Task: Create an event for the cooking demonstration.
Action: Mouse moved to (96, 182)
Screenshot: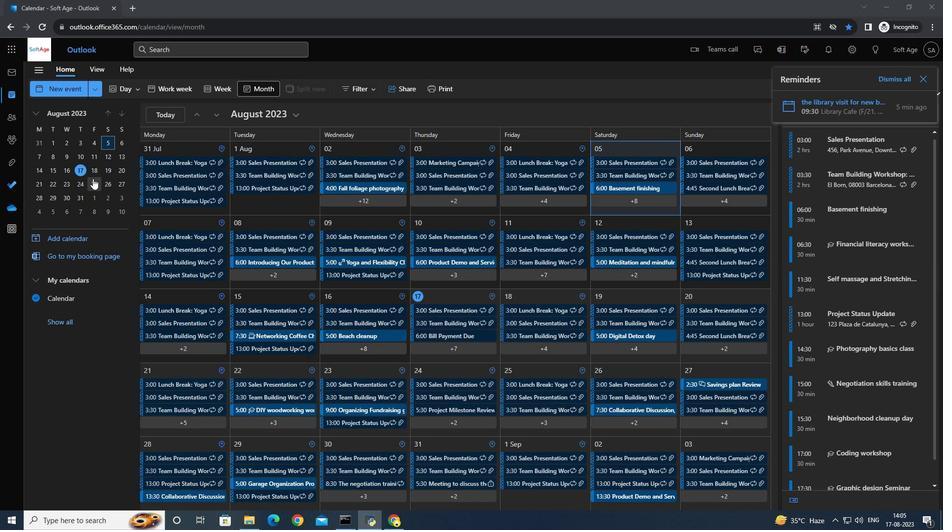 
Action: Mouse pressed left at (96, 182)
Screenshot: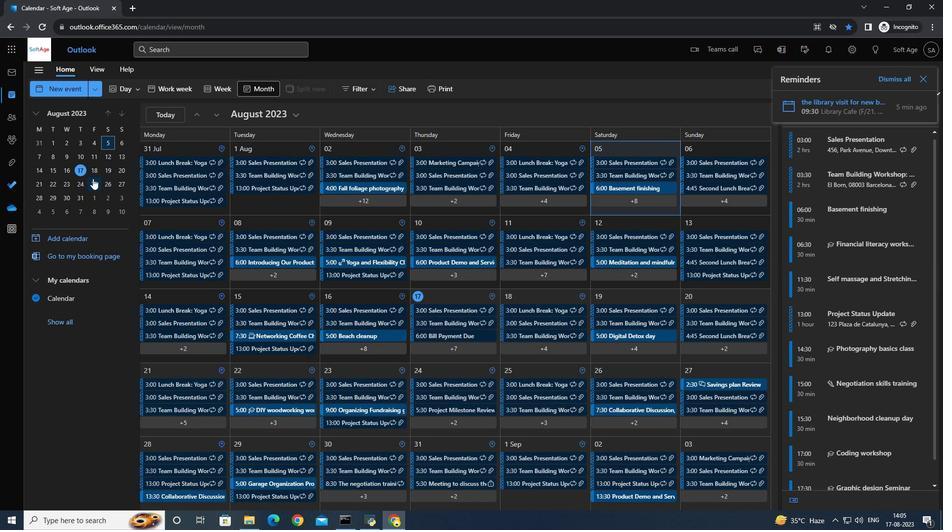 
Action: Mouse moved to (70, 91)
Screenshot: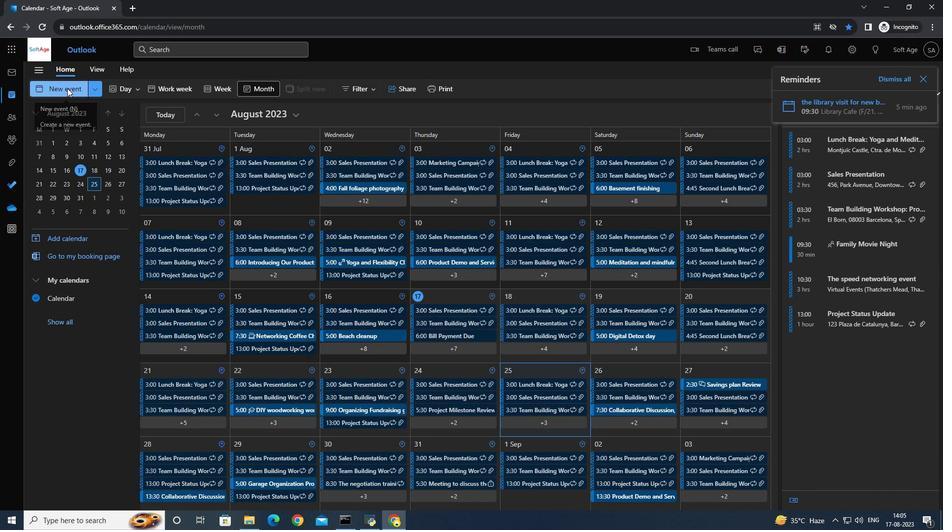 
Action: Mouse pressed left at (70, 91)
Screenshot: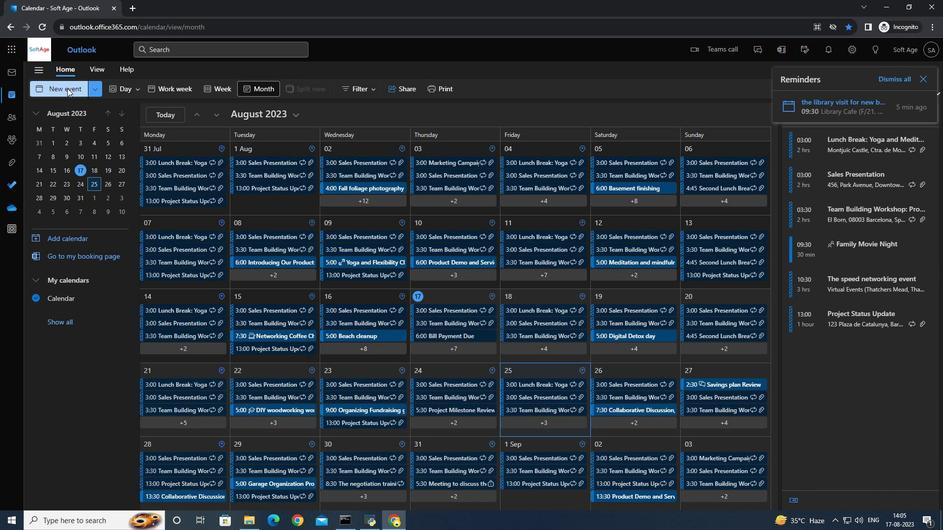 
Action: Mouse moved to (287, 158)
Screenshot: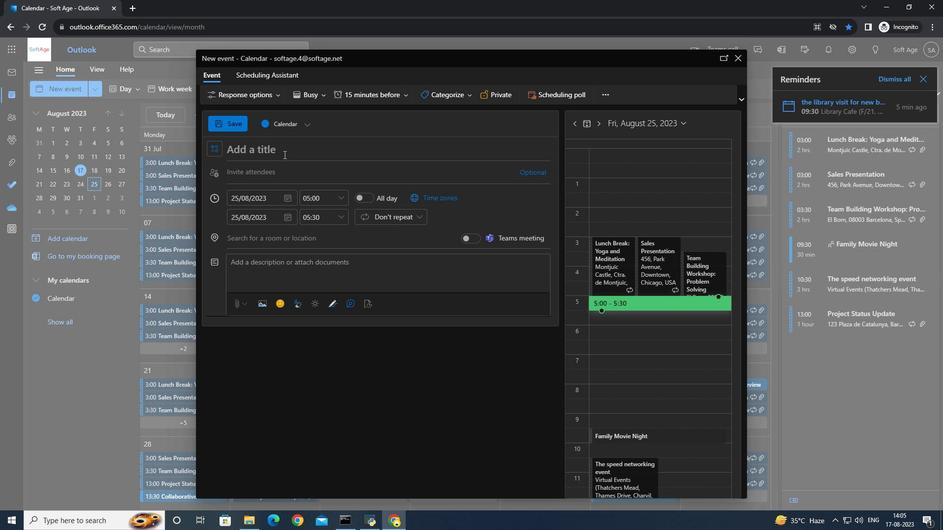 
Action: Key pressed <Key.caps_lock>C<Key.caps_lock>ooking<Key.space>demonstration
Screenshot: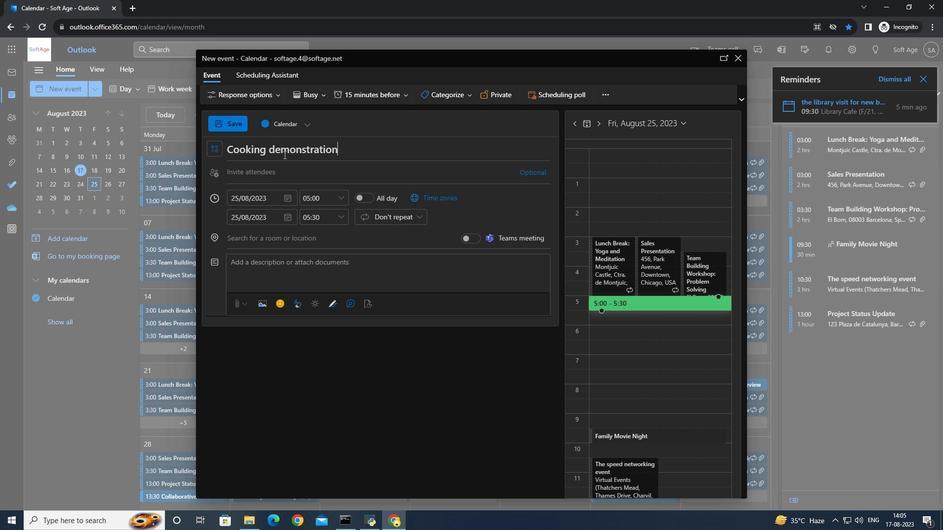 
Action: Mouse moved to (332, 201)
Screenshot: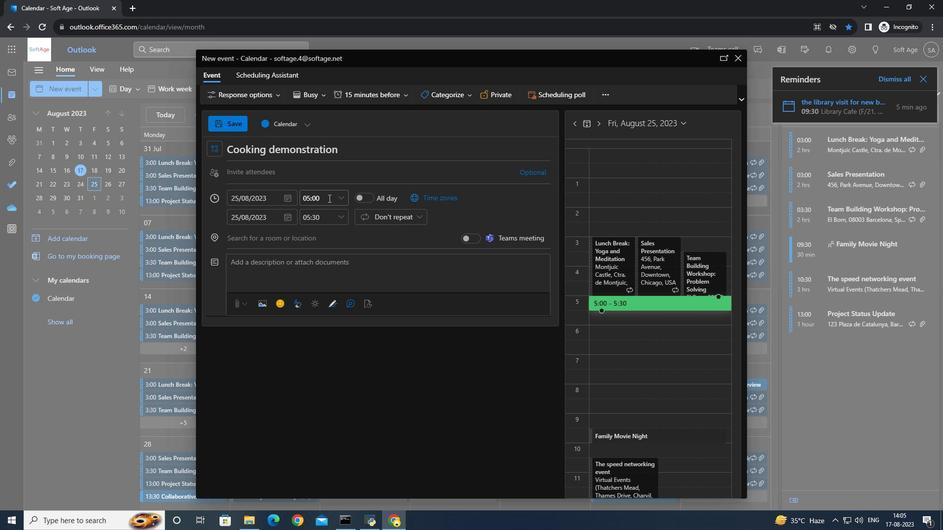 
Action: Mouse pressed left at (332, 201)
Screenshot: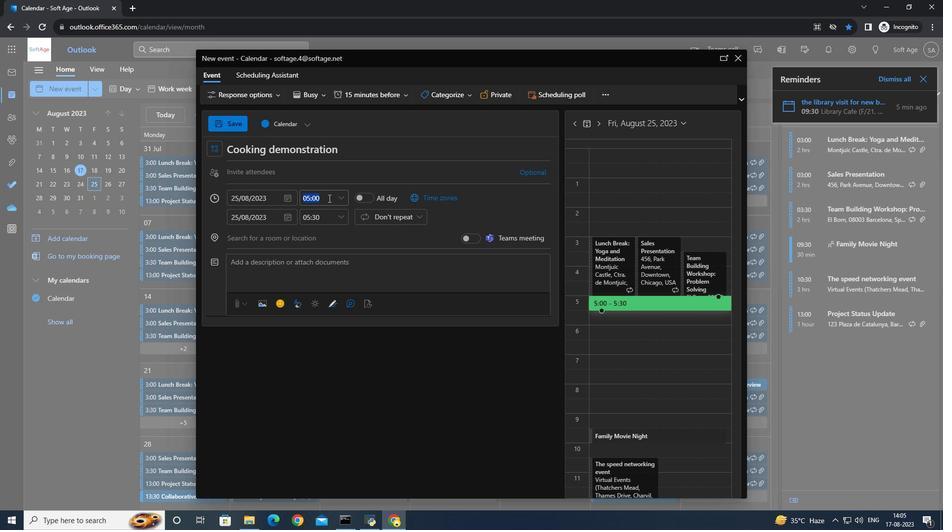 
Action: Mouse moved to (339, 204)
Screenshot: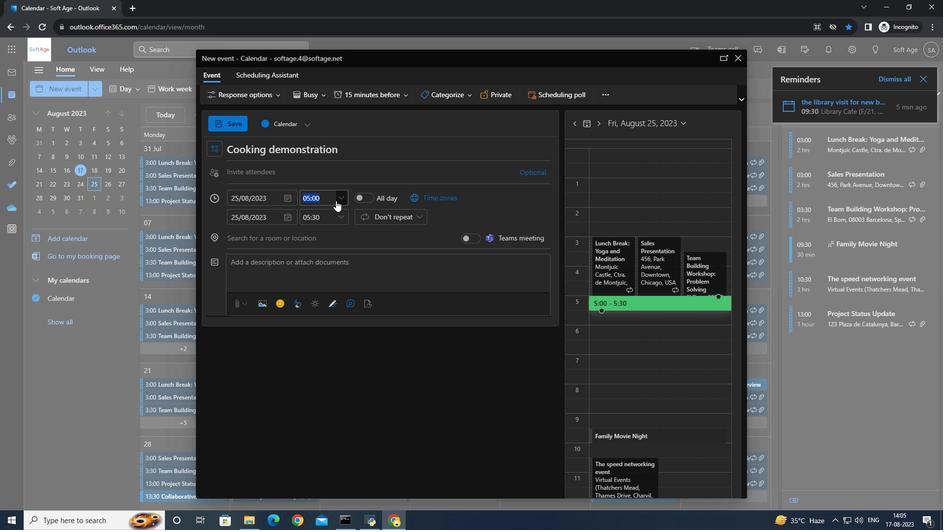 
Action: Mouse pressed left at (339, 204)
Screenshot: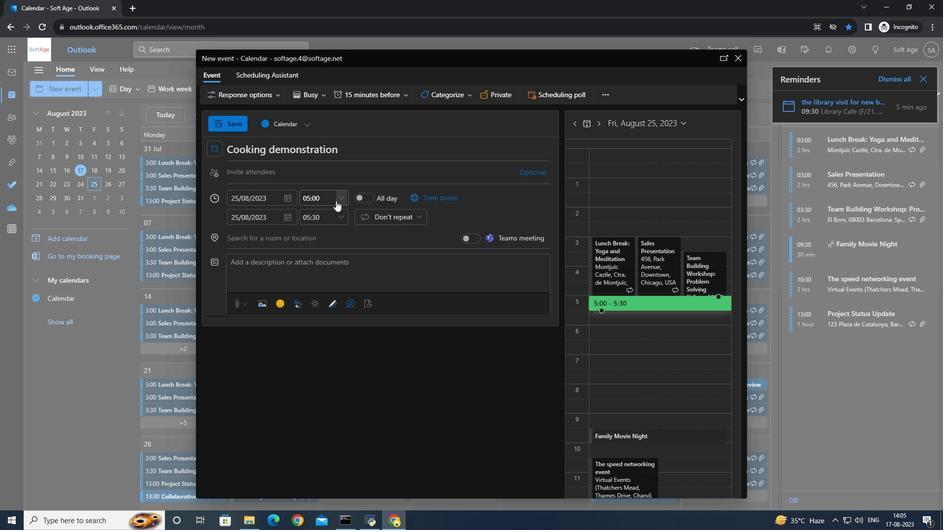 
Action: Mouse moved to (327, 254)
Screenshot: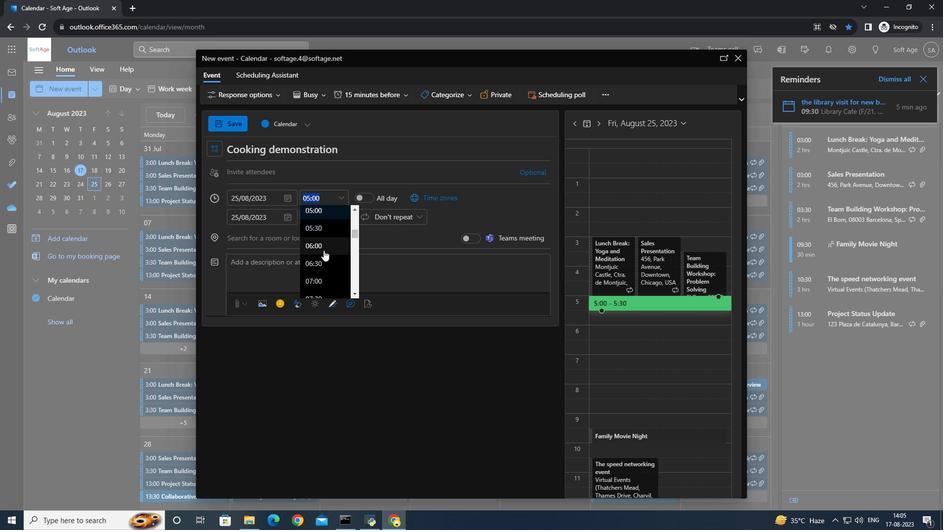 
Action: Mouse scrolled (327, 253) with delta (0, 0)
Screenshot: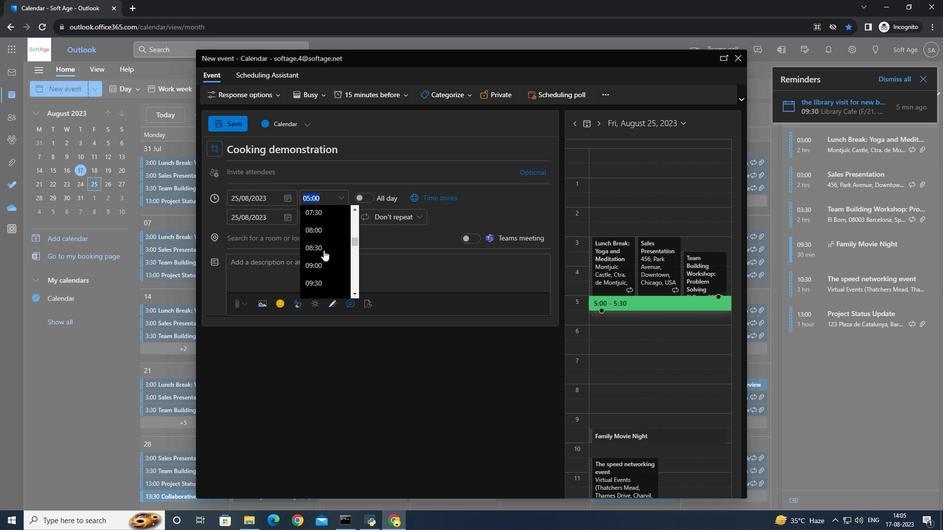 
Action: Mouse scrolled (327, 253) with delta (0, 0)
Screenshot: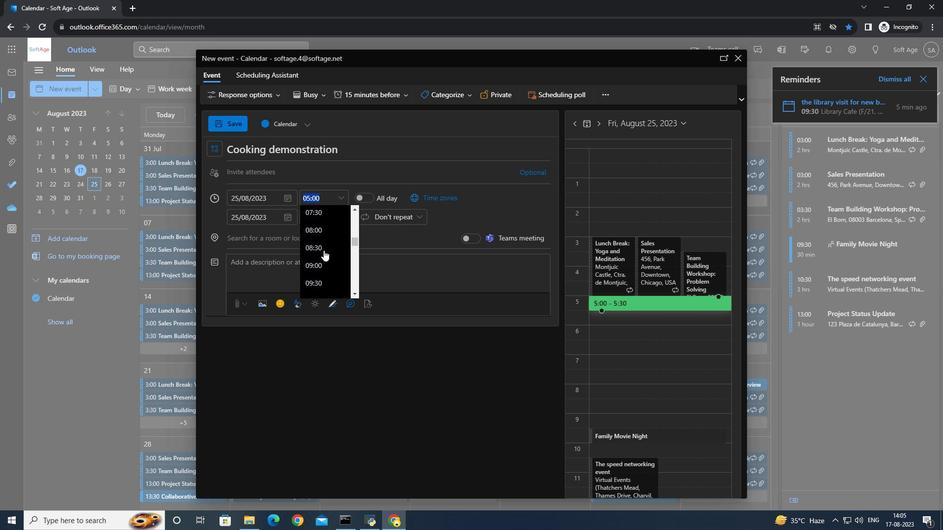 
Action: Mouse scrolled (327, 253) with delta (0, 0)
Screenshot: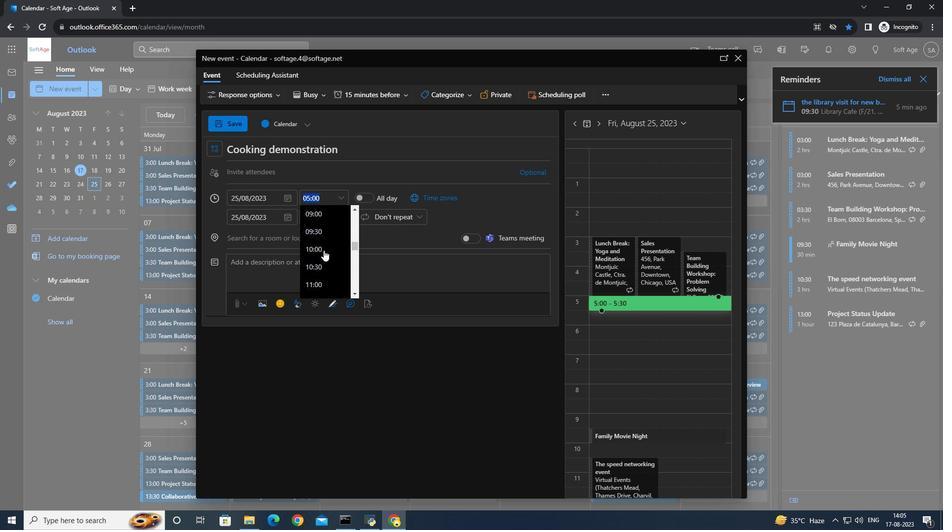
Action: Mouse scrolled (327, 253) with delta (0, 0)
Screenshot: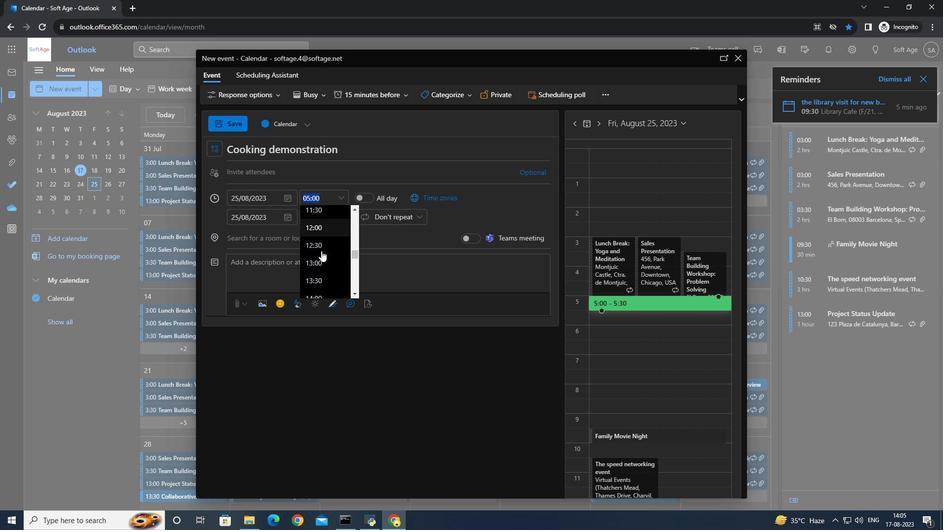 
Action: Mouse scrolled (327, 253) with delta (0, 0)
Screenshot: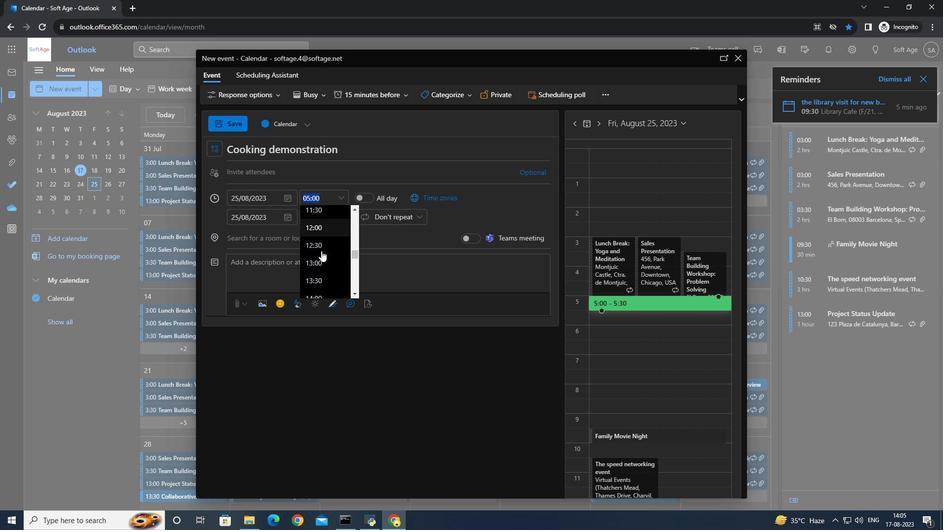 
Action: Mouse moved to (324, 254)
Screenshot: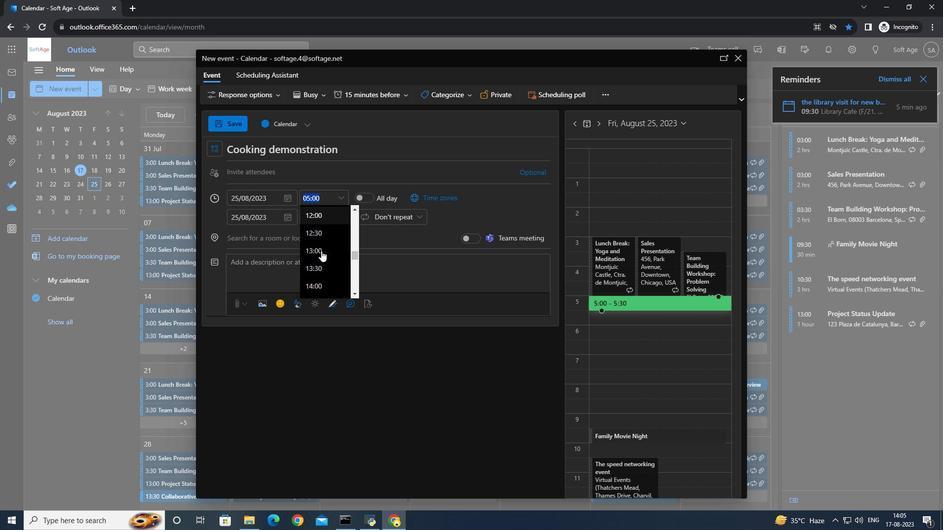 
Action: Mouse scrolled (324, 254) with delta (0, 0)
Screenshot: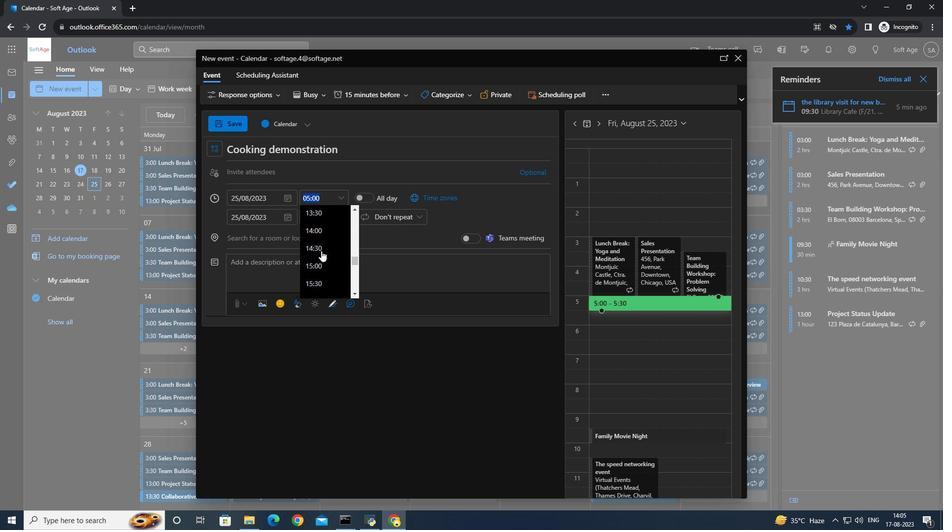 
Action: Mouse scrolled (324, 254) with delta (0, 0)
Screenshot: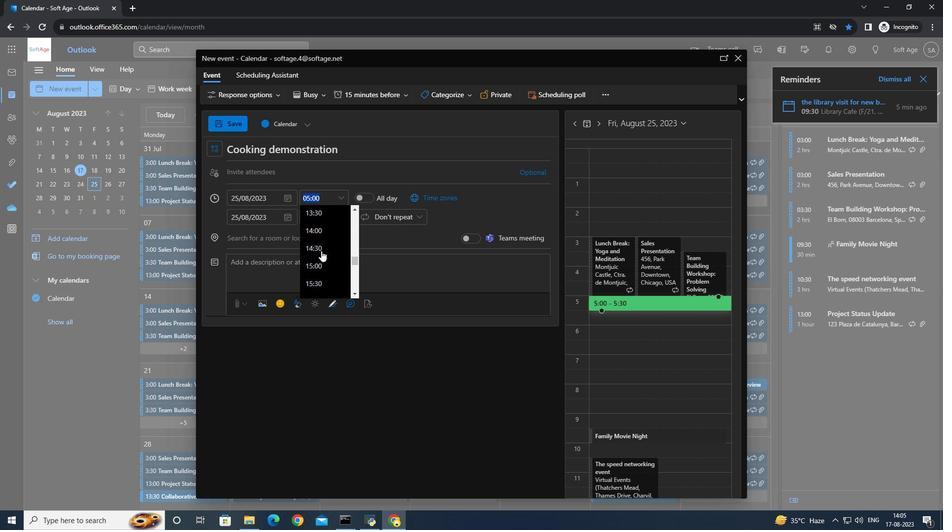 
Action: Mouse moved to (313, 269)
Screenshot: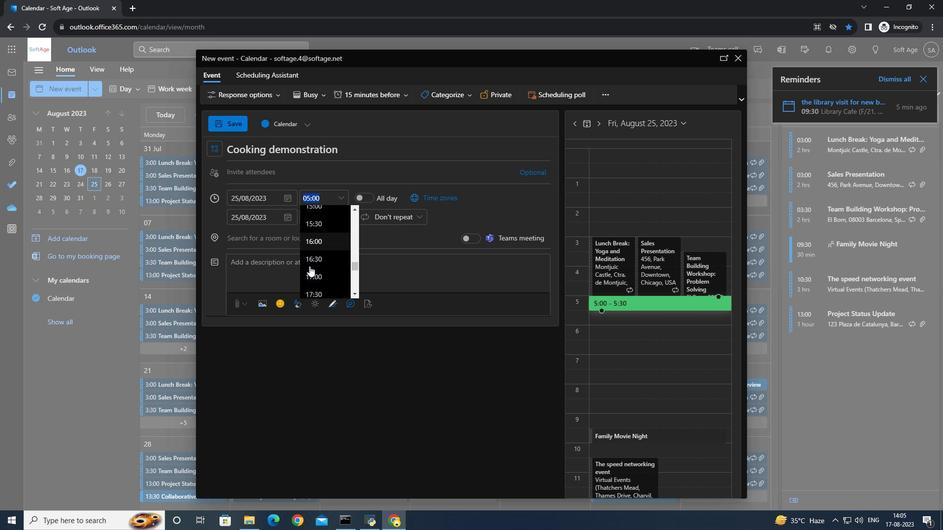 
Action: Mouse scrolled (313, 269) with delta (0, 0)
Screenshot: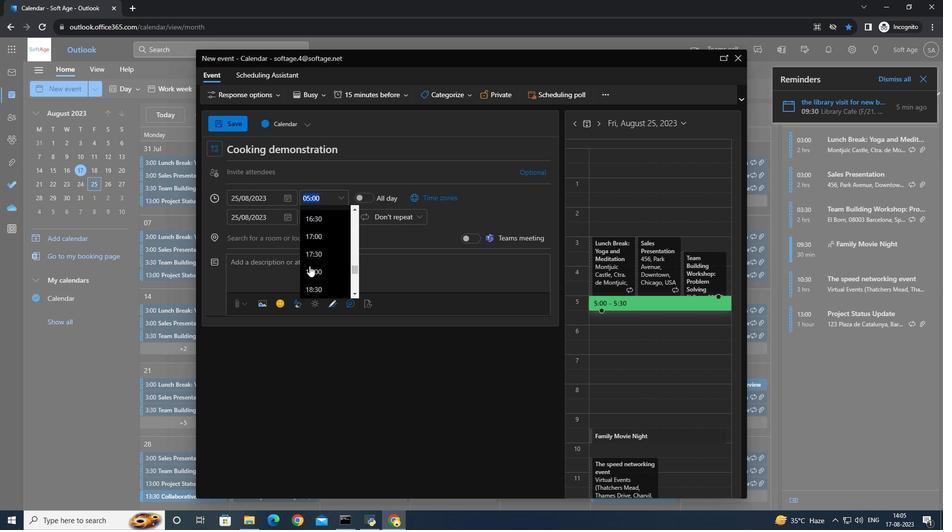
Action: Mouse scrolled (313, 269) with delta (0, 0)
Screenshot: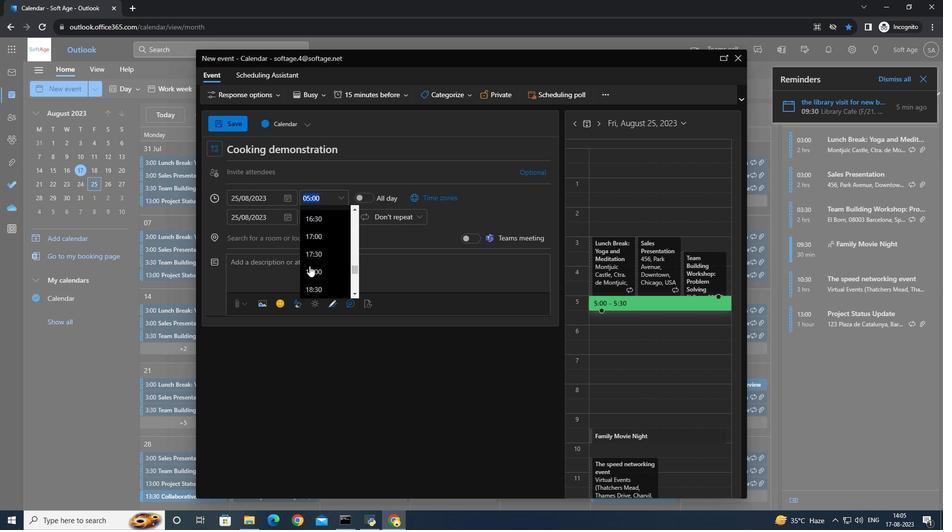 
Action: Mouse moved to (323, 257)
Screenshot: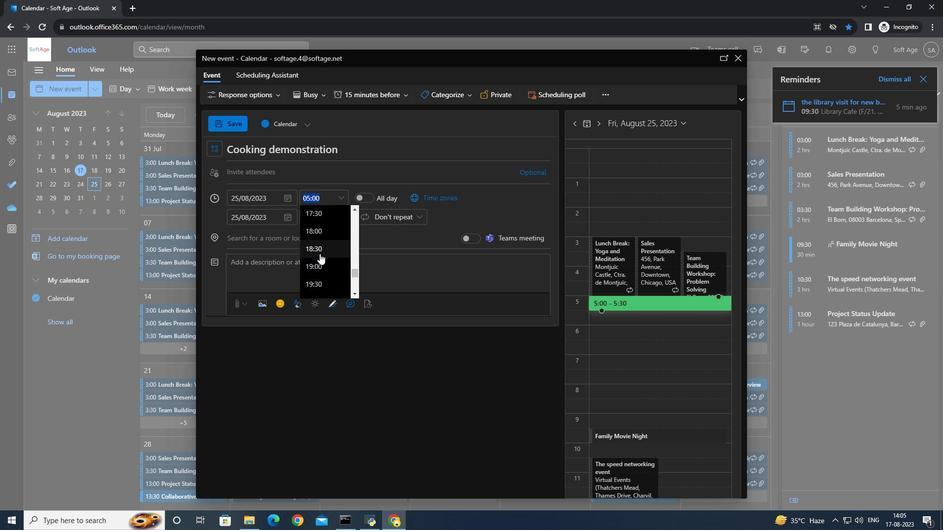 
Action: Mouse pressed left at (323, 257)
Screenshot: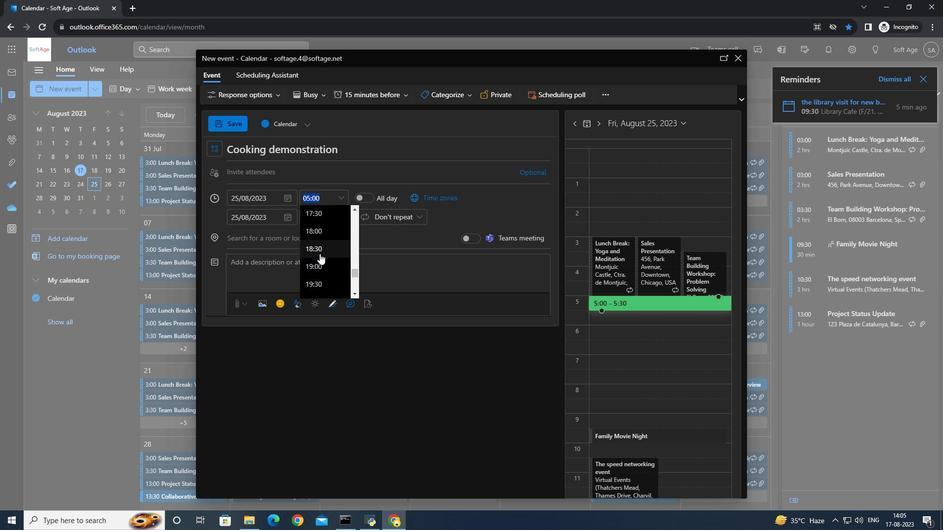 
Action: Mouse moved to (241, 127)
Screenshot: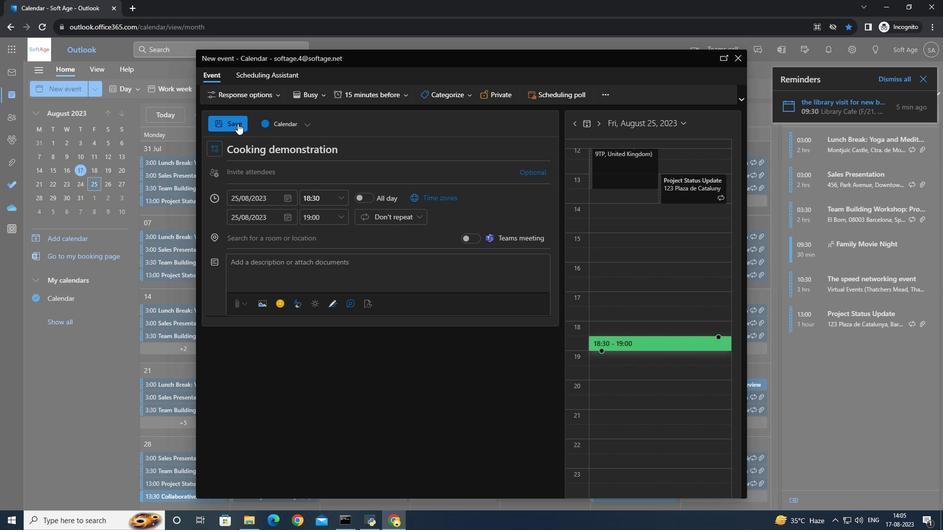 
Action: Mouse pressed left at (241, 127)
Screenshot: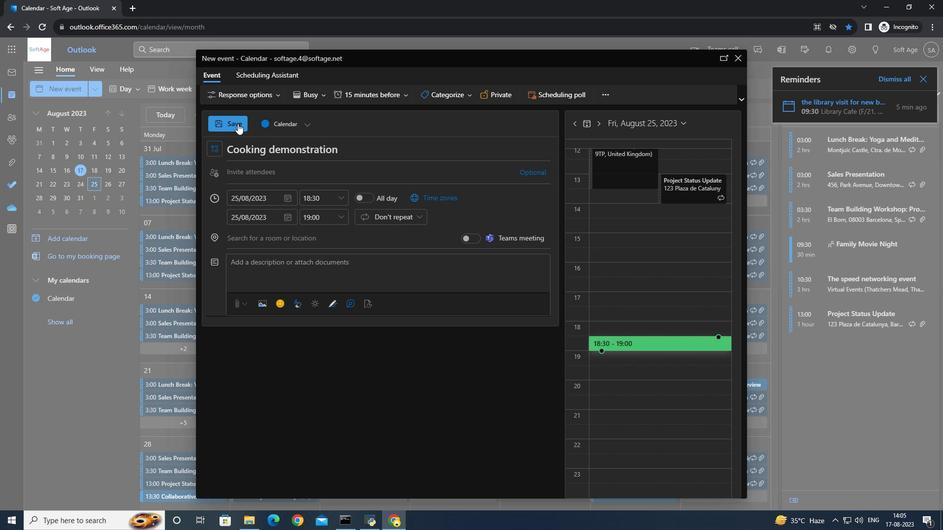 
Action: Mouse moved to (237, 148)
Screenshot: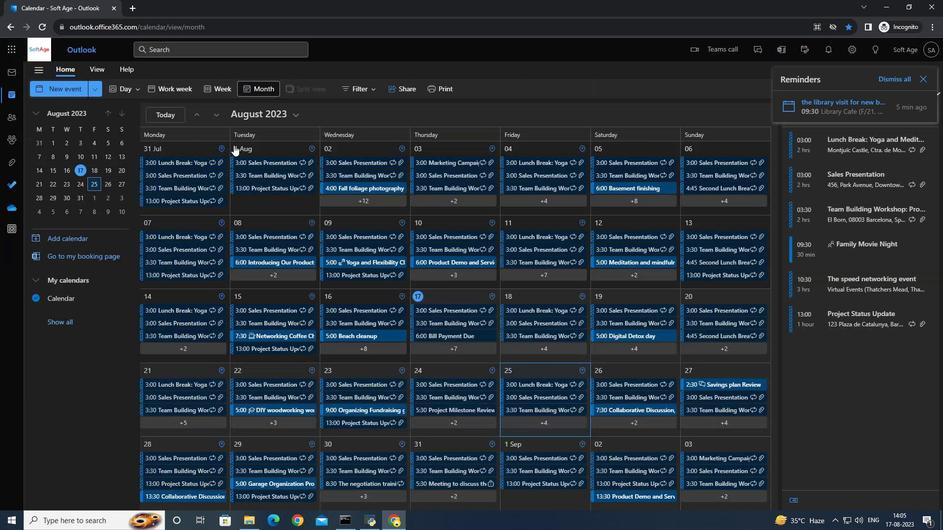 
